 Task: Check the average views per listing of storage area in the last 1 year.
Action: Mouse moved to (858, 192)
Screenshot: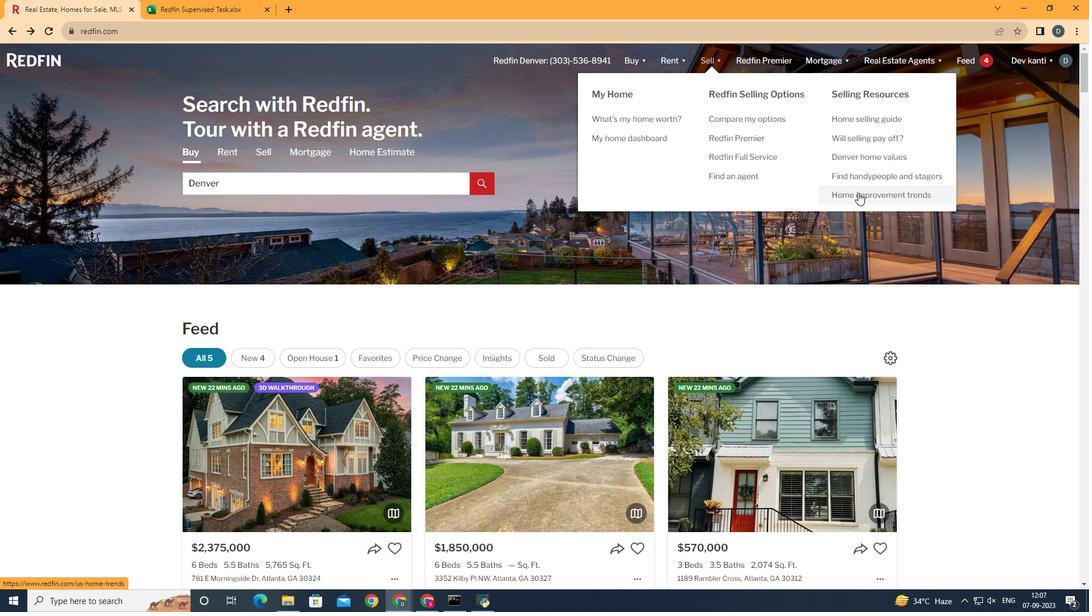 
Action: Mouse pressed left at (858, 192)
Screenshot: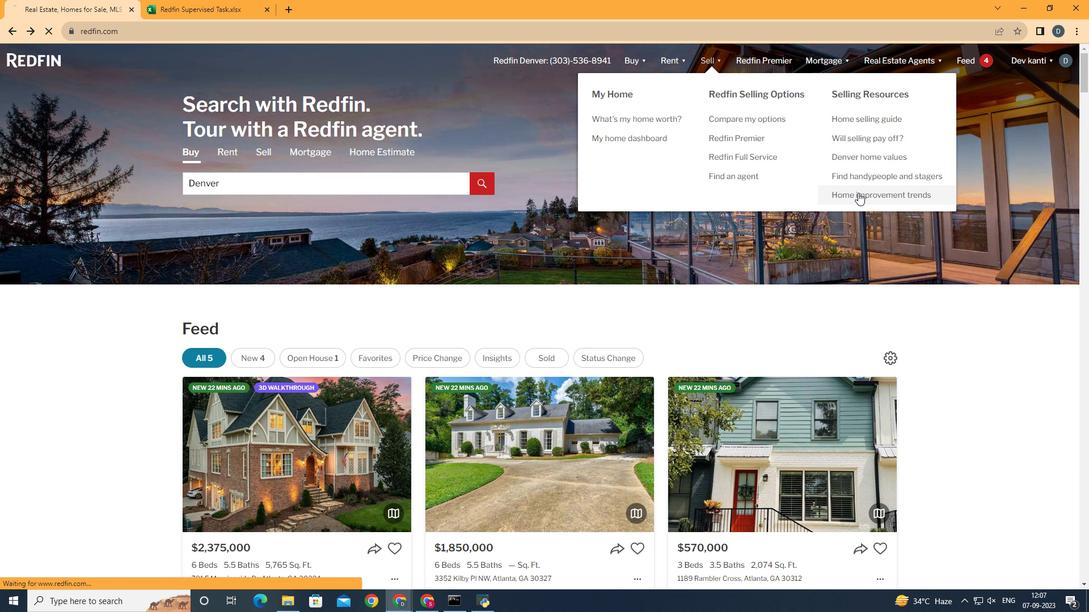 
Action: Mouse moved to (267, 220)
Screenshot: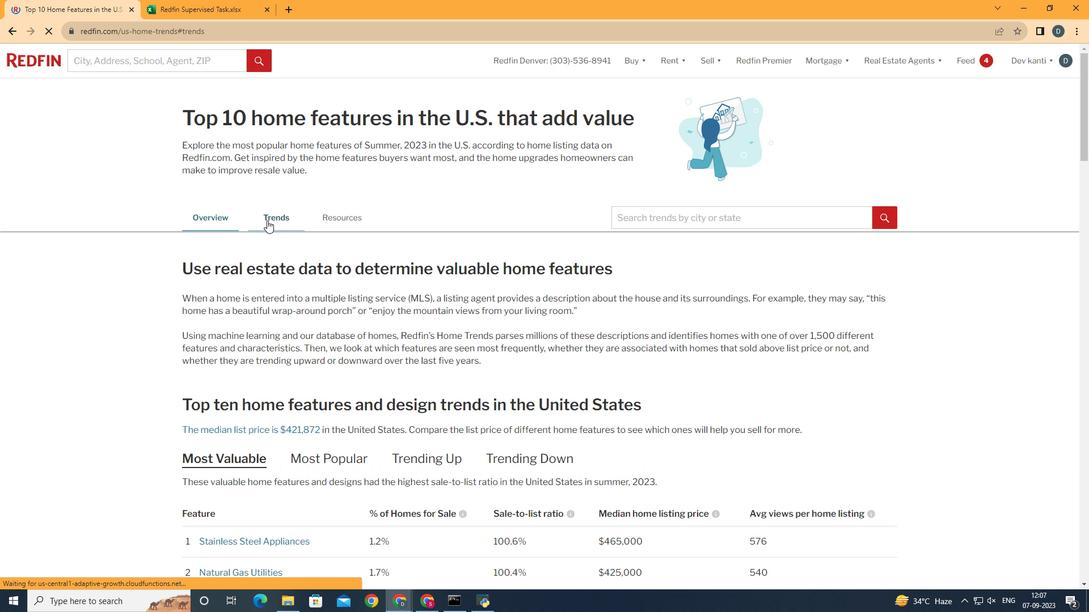 
Action: Mouse pressed left at (267, 220)
Screenshot: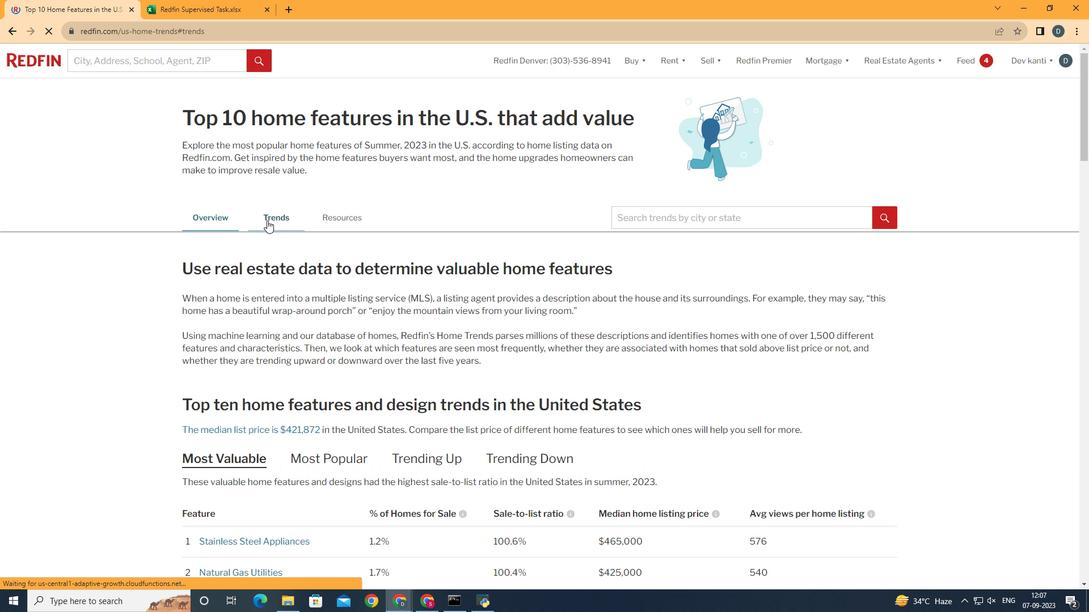 
Action: Mouse moved to (426, 321)
Screenshot: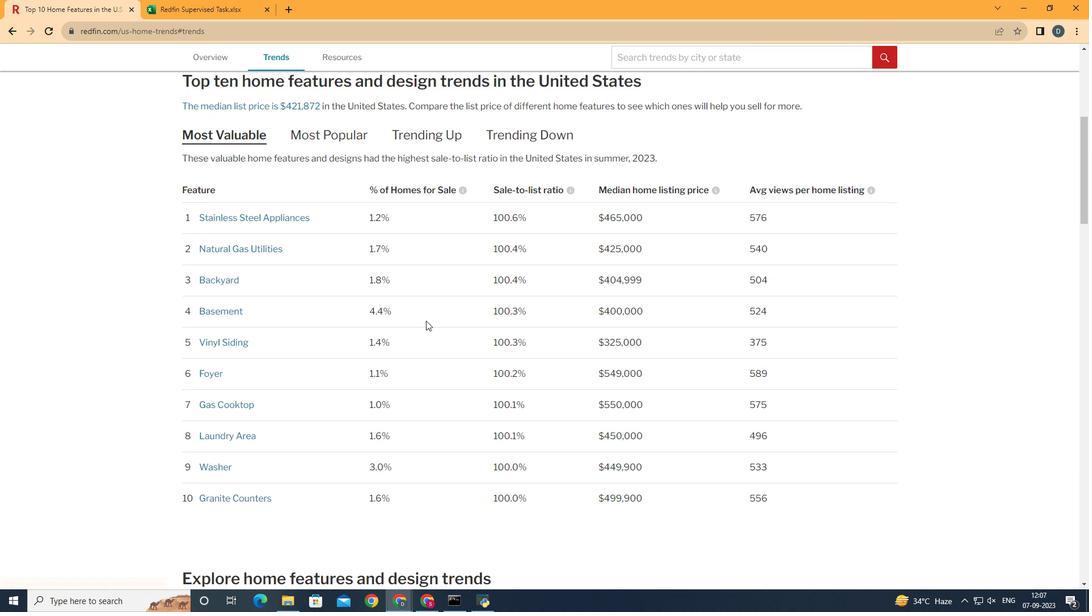 
Action: Mouse scrolled (426, 320) with delta (0, 0)
Screenshot: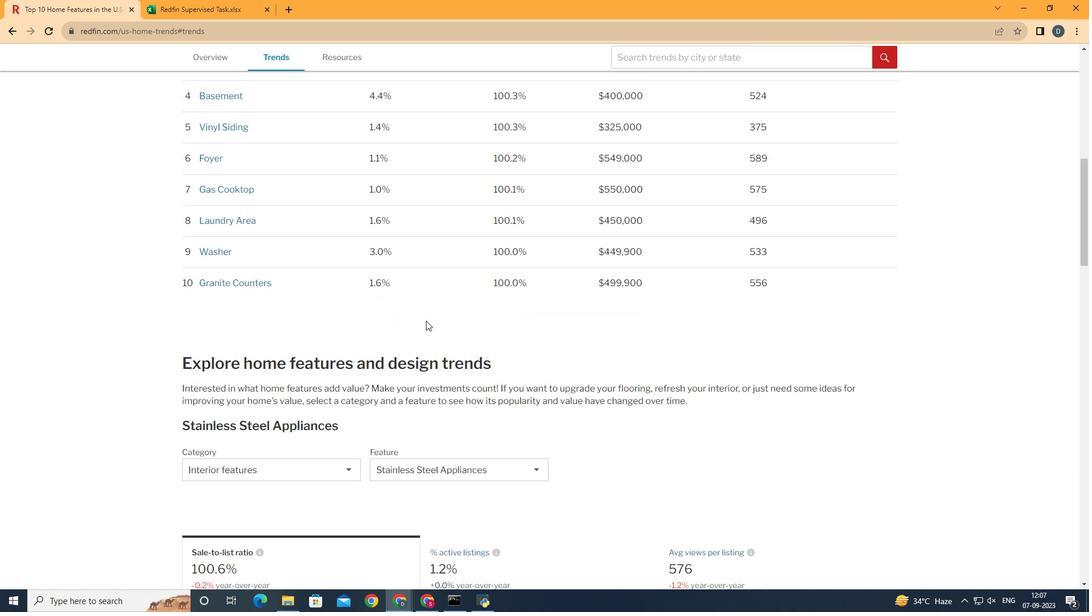 
Action: Mouse scrolled (426, 320) with delta (0, 0)
Screenshot: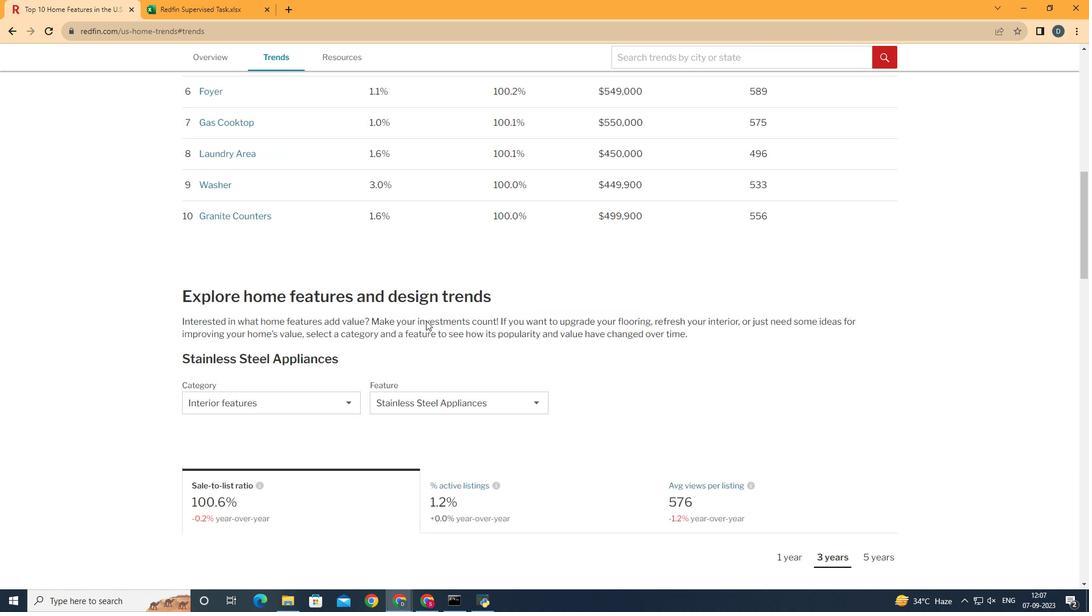 
Action: Mouse scrolled (426, 320) with delta (0, 0)
Screenshot: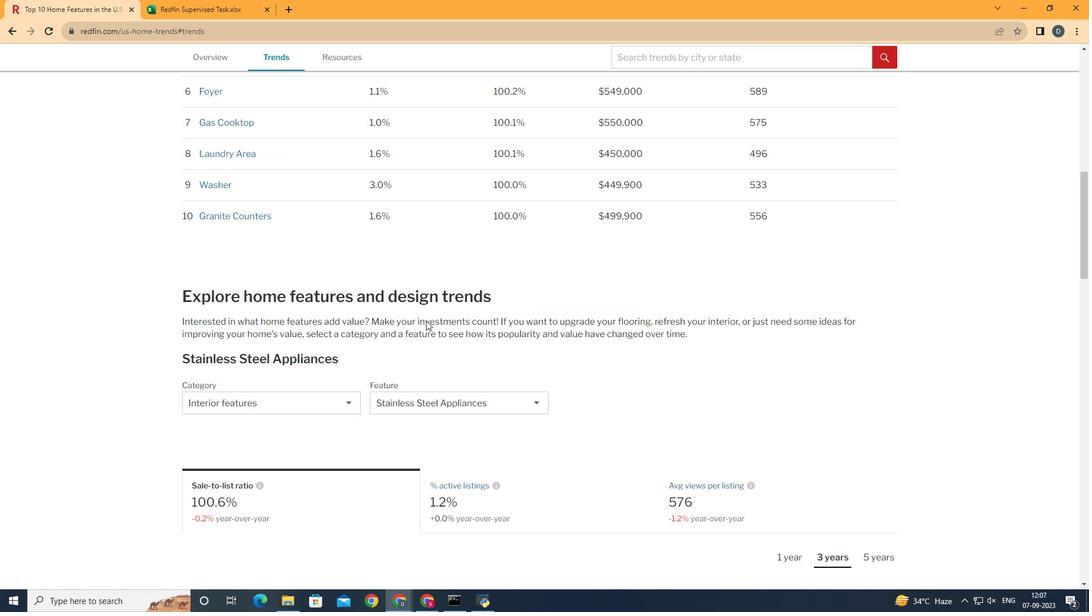 
Action: Mouse scrolled (426, 320) with delta (0, 0)
Screenshot: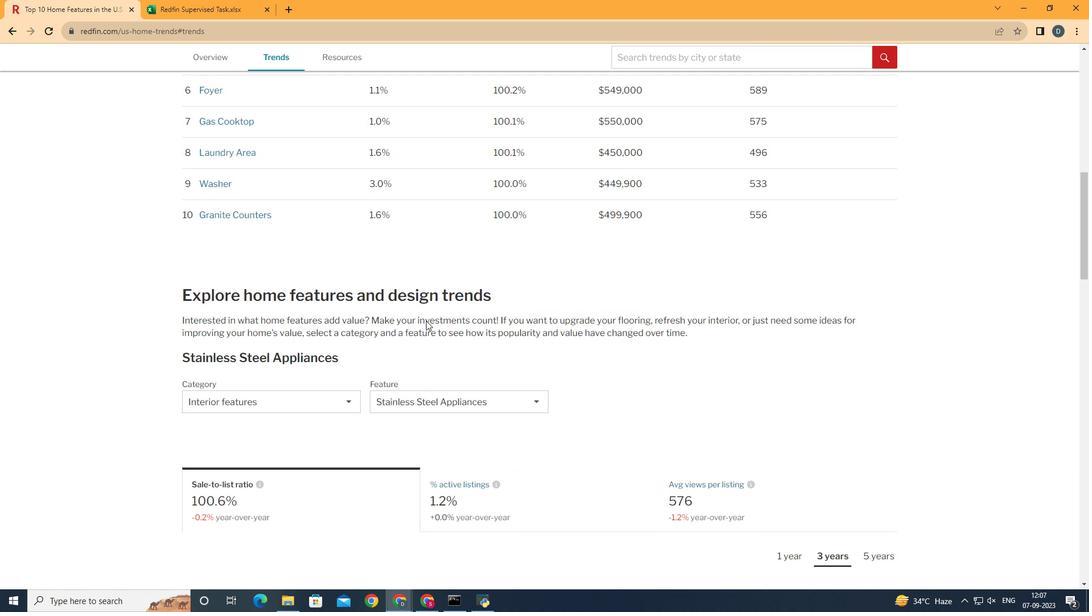
Action: Mouse scrolled (426, 320) with delta (0, 0)
Screenshot: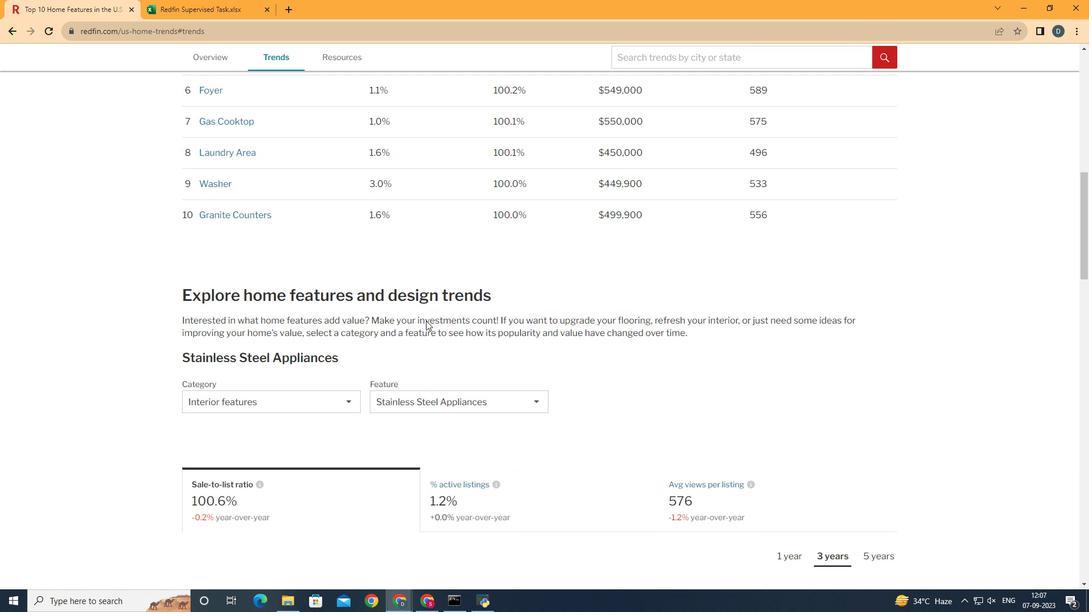 
Action: Mouse scrolled (426, 320) with delta (0, 0)
Screenshot: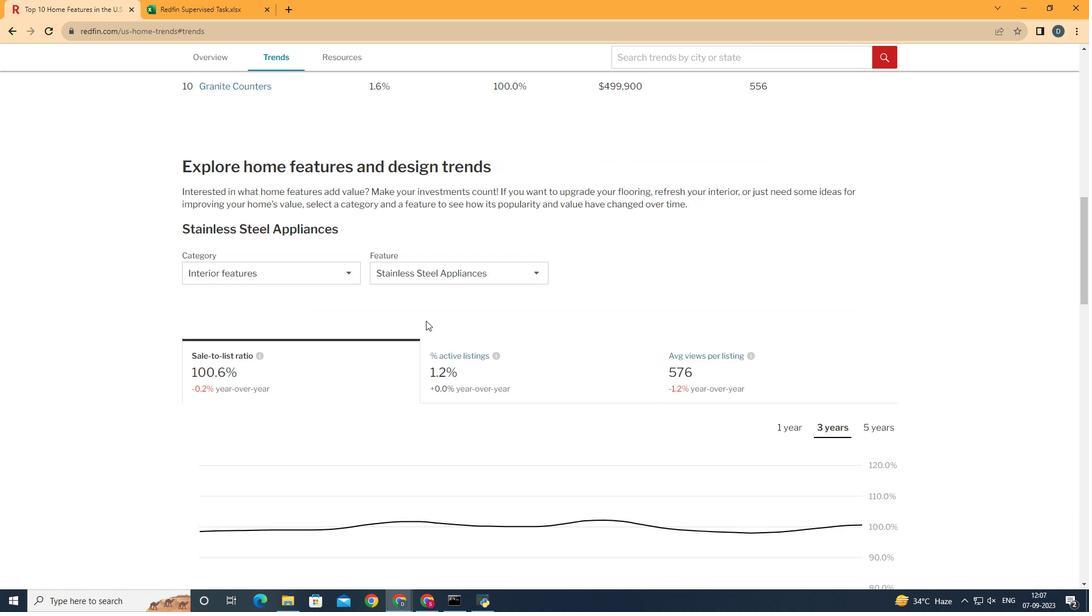 
Action: Mouse scrolled (426, 320) with delta (0, 0)
Screenshot: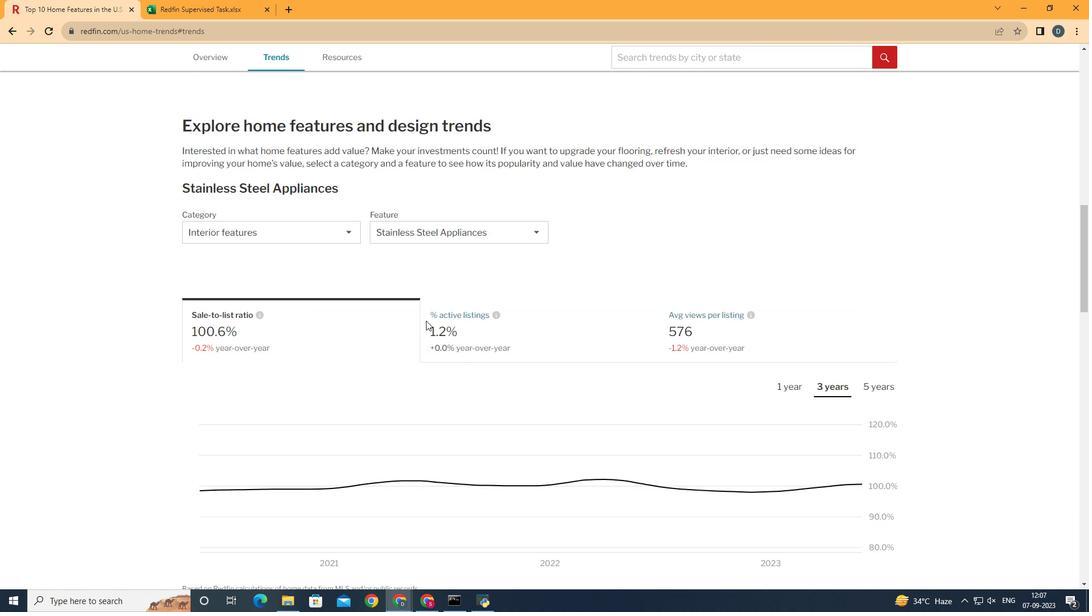 
Action: Mouse scrolled (426, 320) with delta (0, 0)
Screenshot: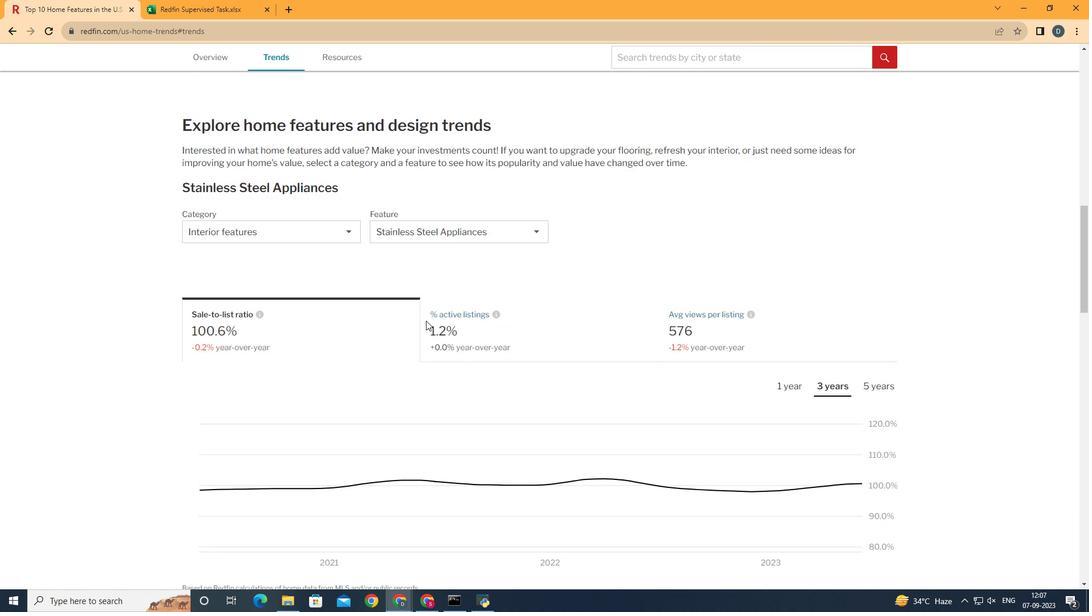
Action: Mouse moved to (332, 230)
Screenshot: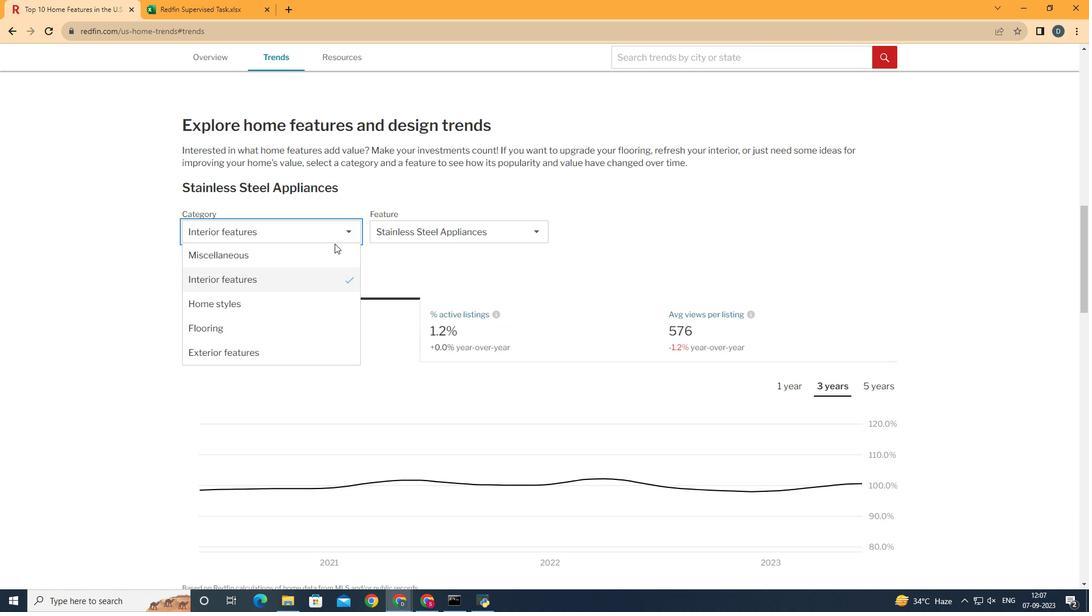
Action: Mouse pressed left at (332, 230)
Screenshot: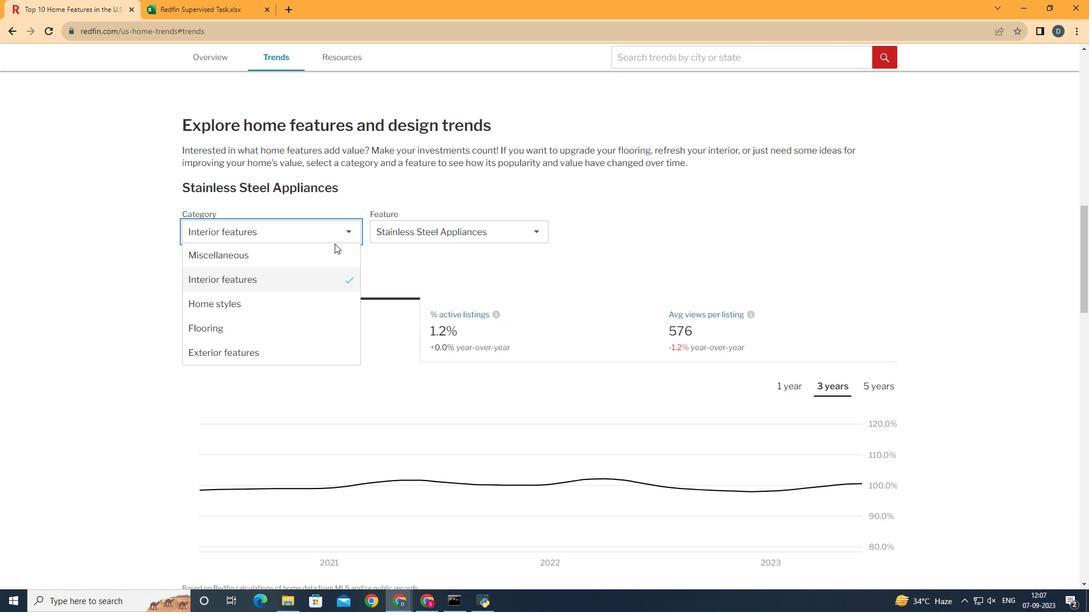 
Action: Mouse moved to (335, 253)
Screenshot: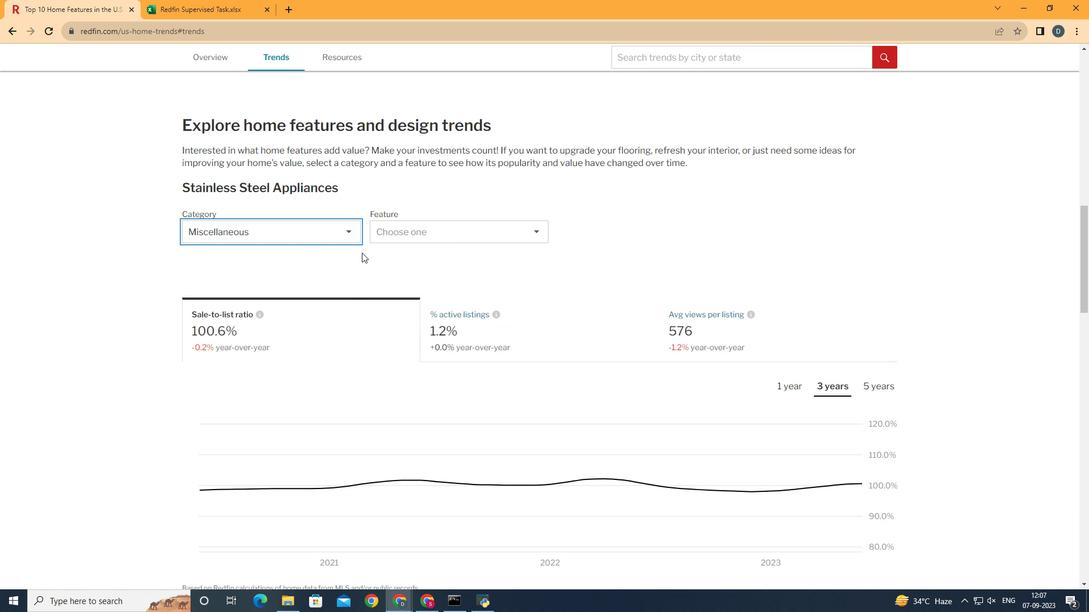 
Action: Mouse pressed left at (335, 253)
Screenshot: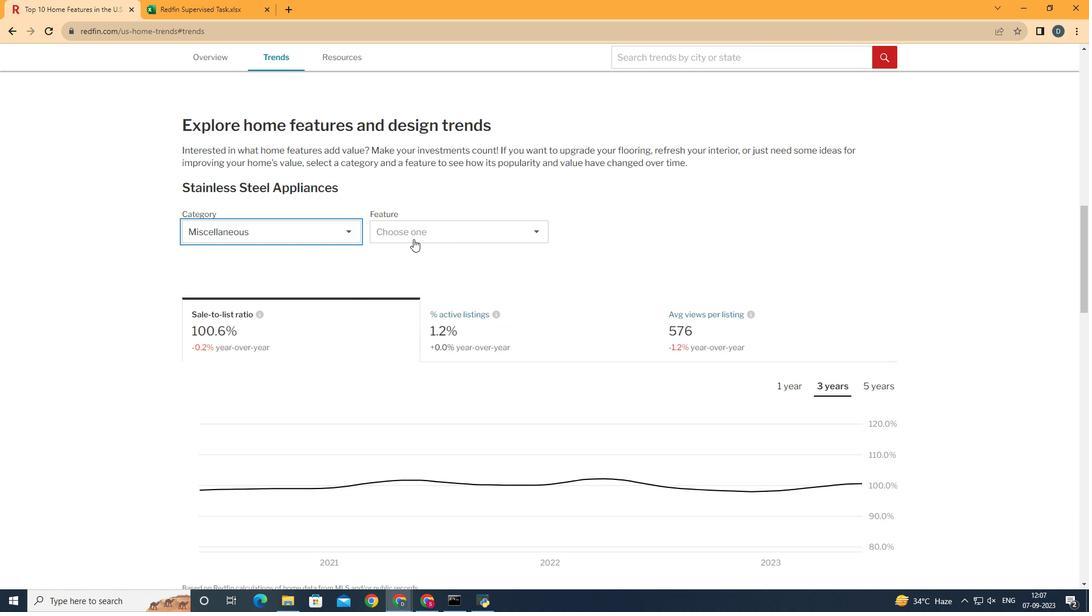 
Action: Mouse moved to (426, 235)
Screenshot: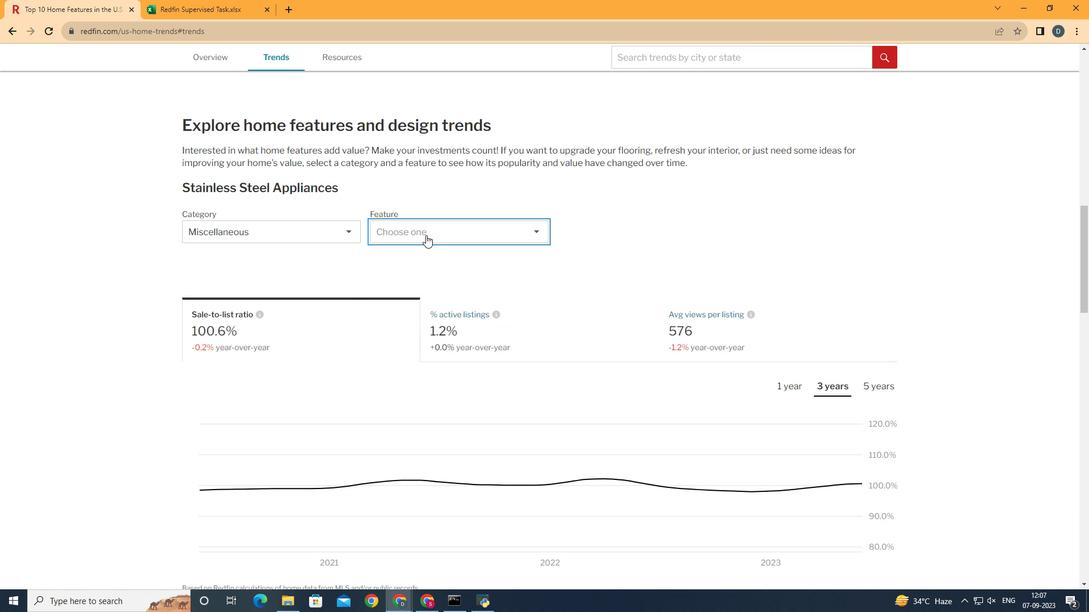 
Action: Mouse pressed left at (426, 235)
Screenshot: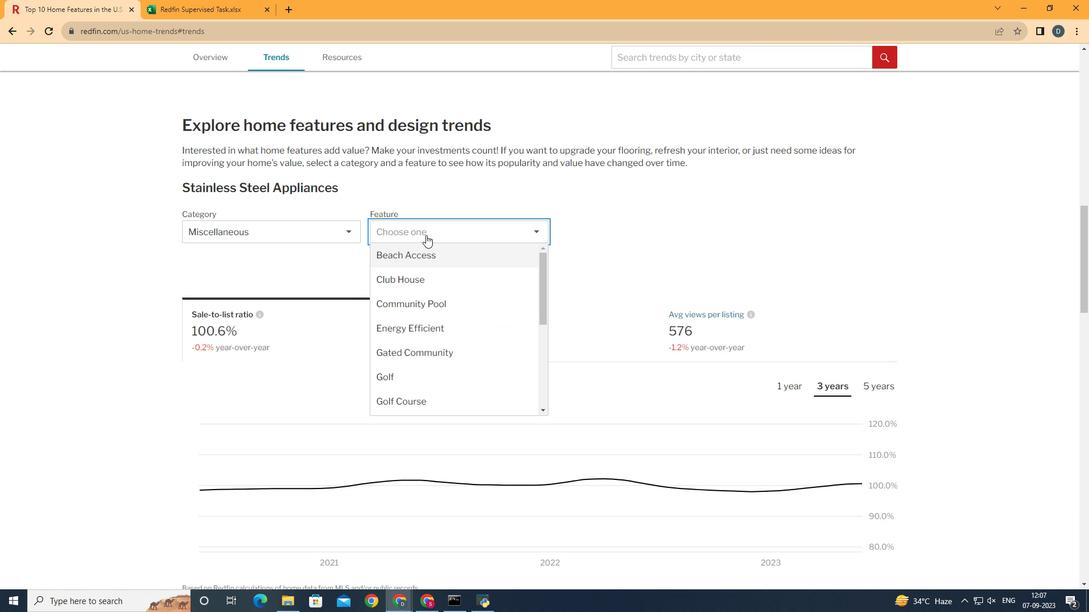 
Action: Mouse moved to (458, 333)
Screenshot: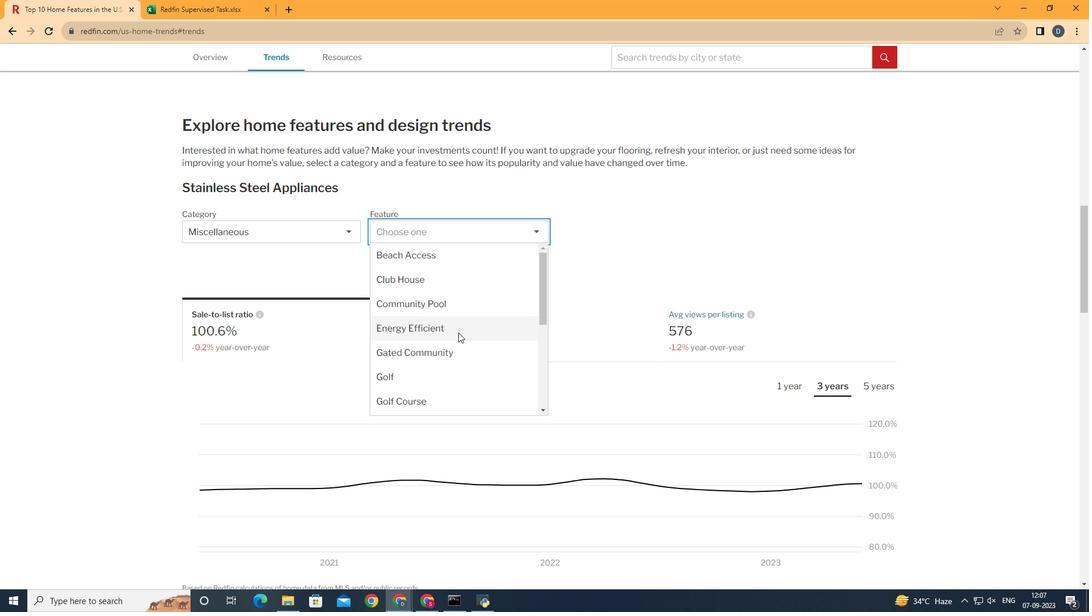 
Action: Mouse scrolled (458, 332) with delta (0, 0)
Screenshot: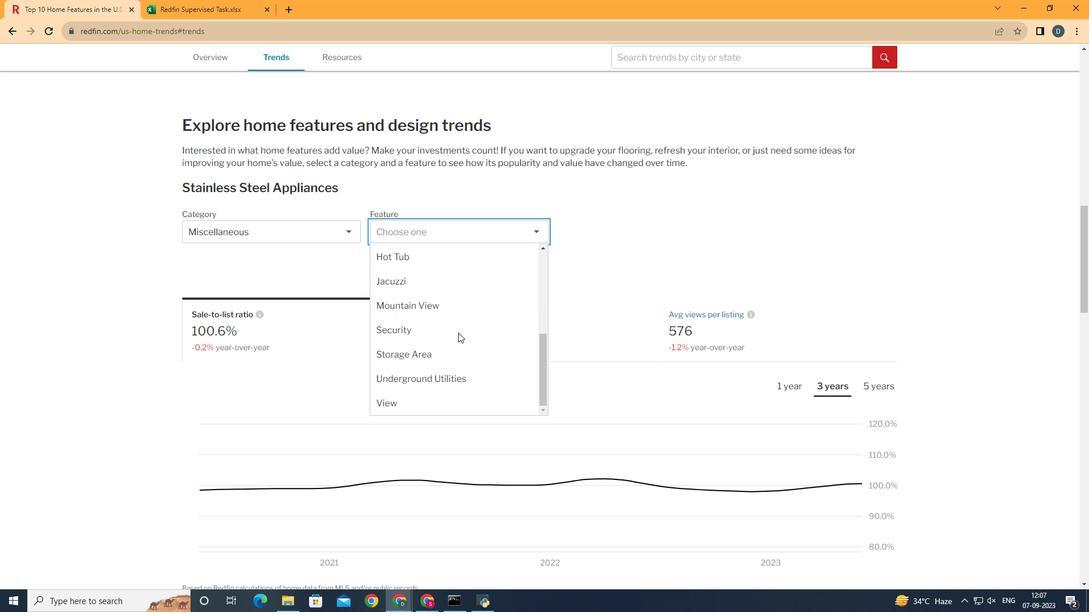
Action: Mouse scrolled (458, 332) with delta (0, 0)
Screenshot: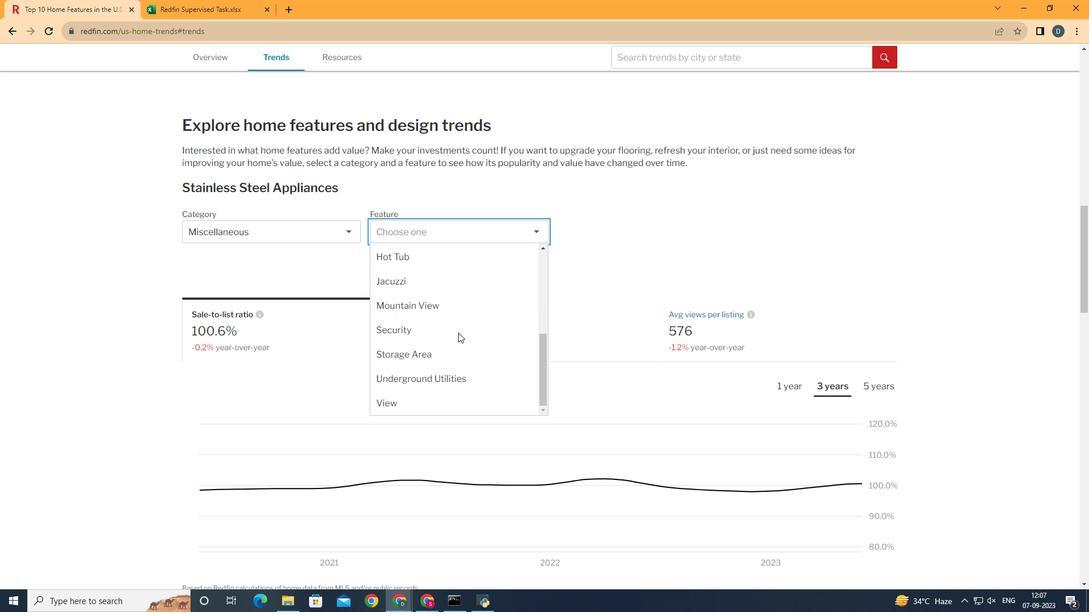 
Action: Mouse scrolled (458, 332) with delta (0, 0)
Screenshot: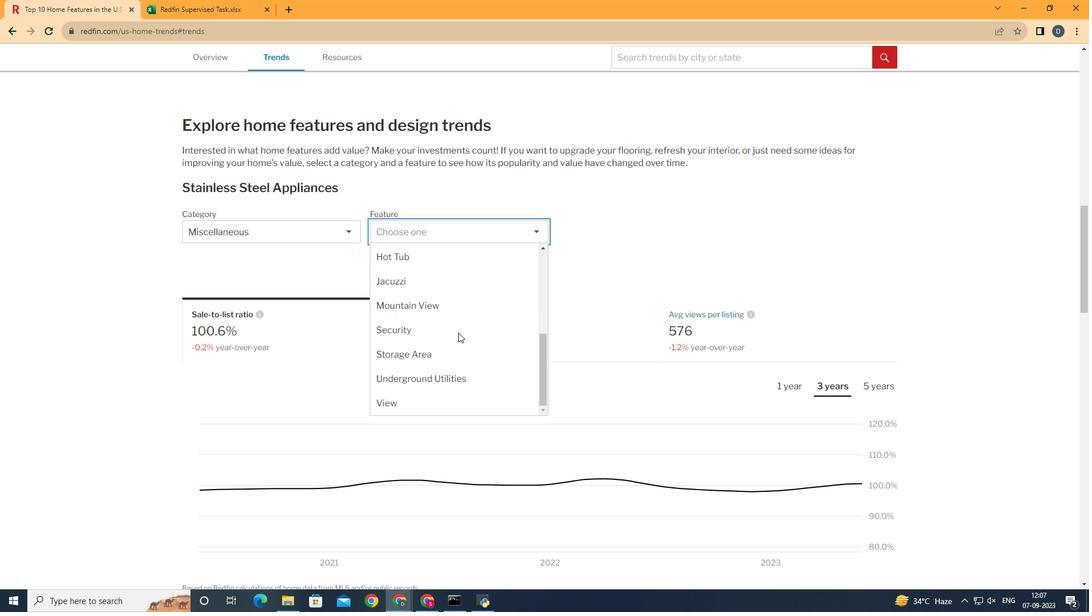 
Action: Mouse scrolled (458, 332) with delta (0, 0)
Screenshot: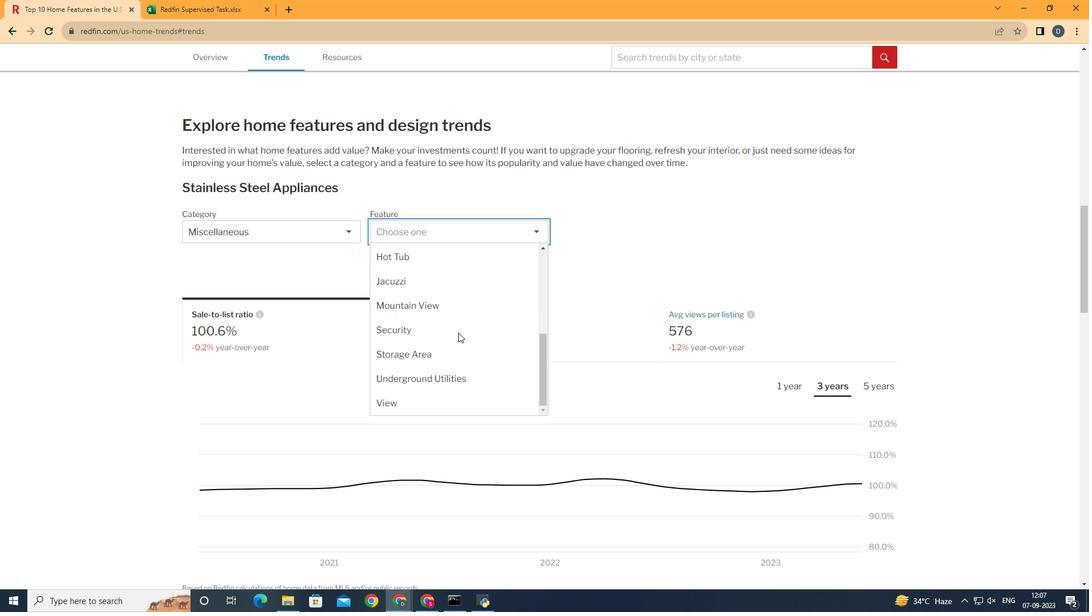 
Action: Mouse scrolled (458, 332) with delta (0, 0)
Screenshot: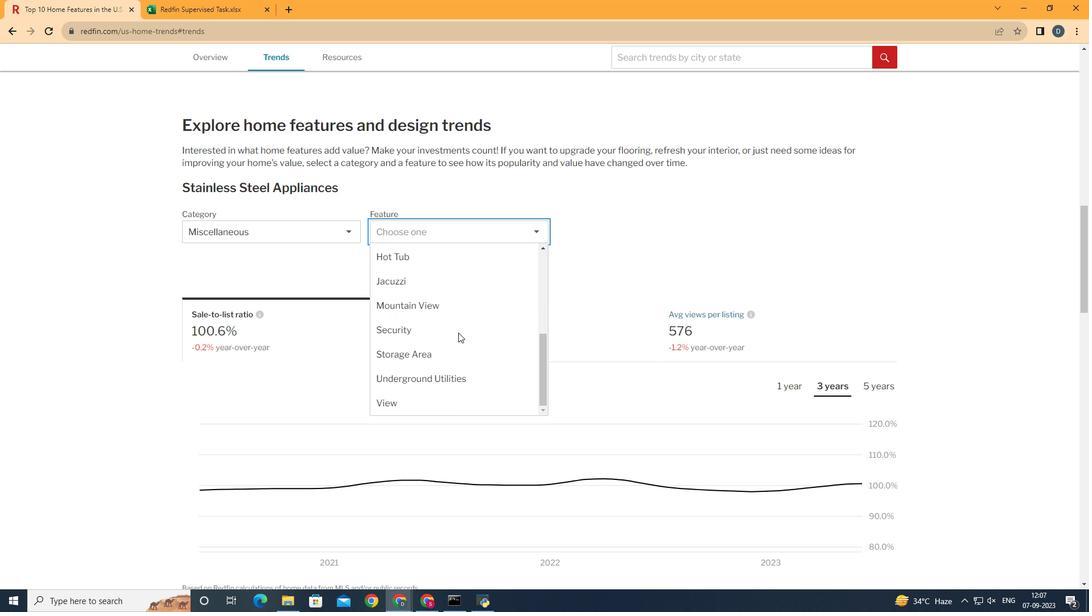 
Action: Mouse scrolled (458, 332) with delta (0, 0)
Screenshot: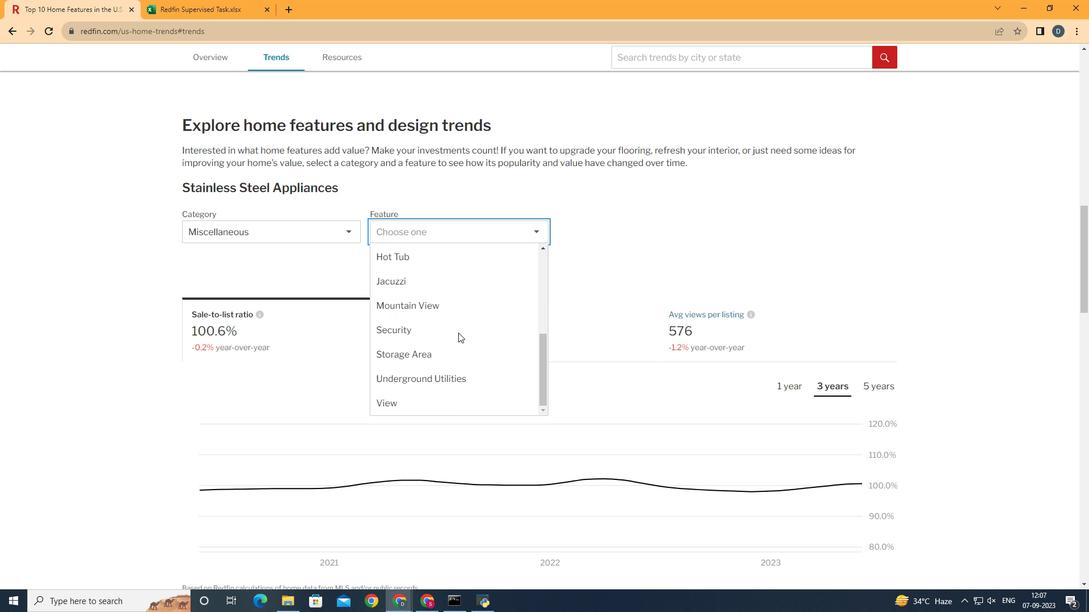 
Action: Mouse scrolled (458, 332) with delta (0, 0)
Screenshot: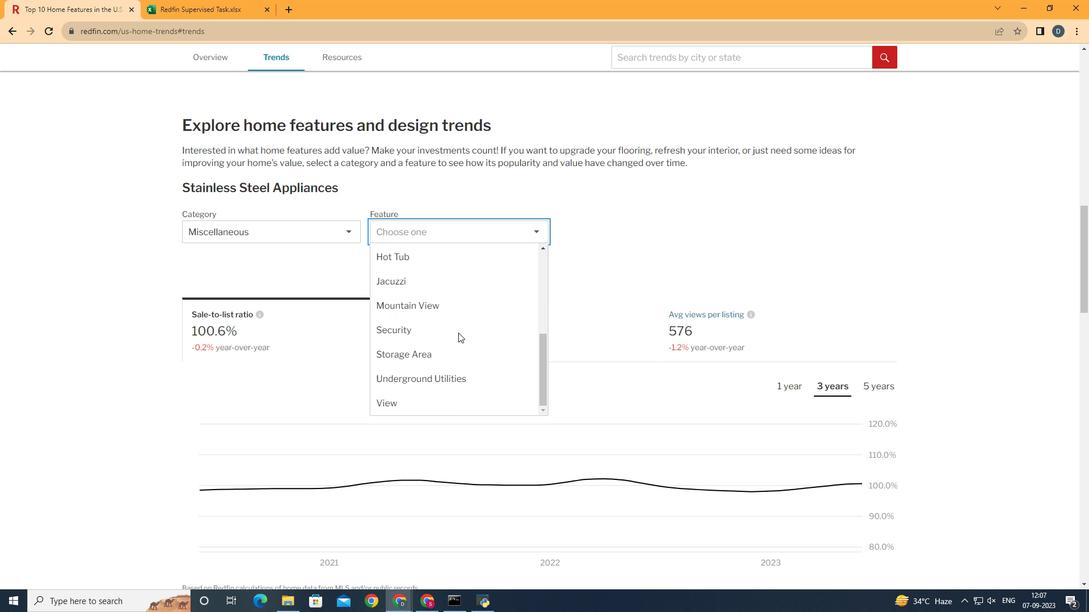 
Action: Mouse scrolled (458, 332) with delta (0, 0)
Screenshot: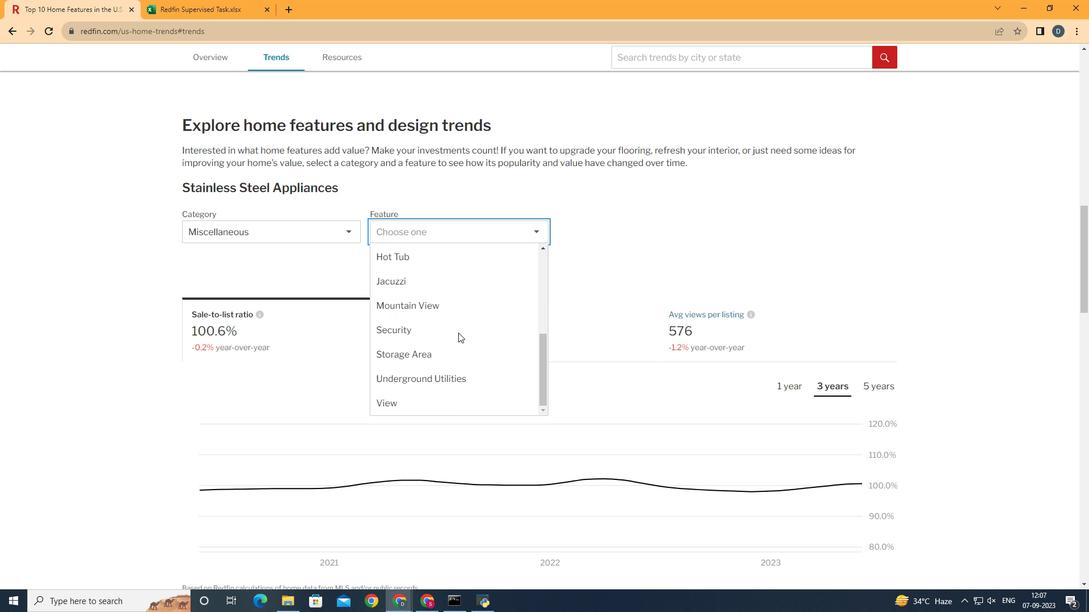 
Action: Mouse moved to (478, 356)
Screenshot: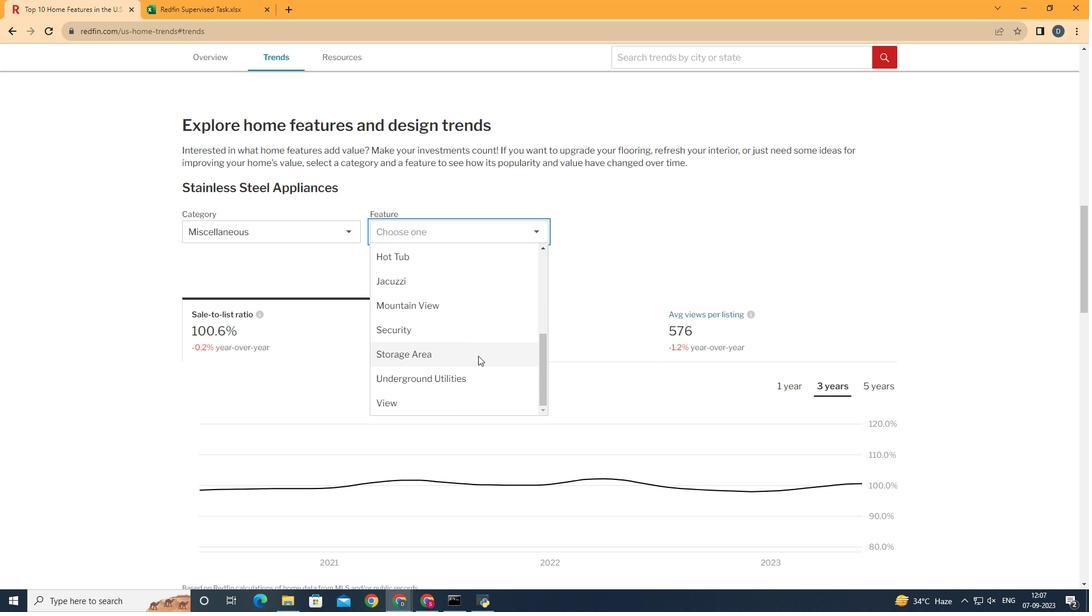 
Action: Mouse pressed left at (478, 356)
Screenshot: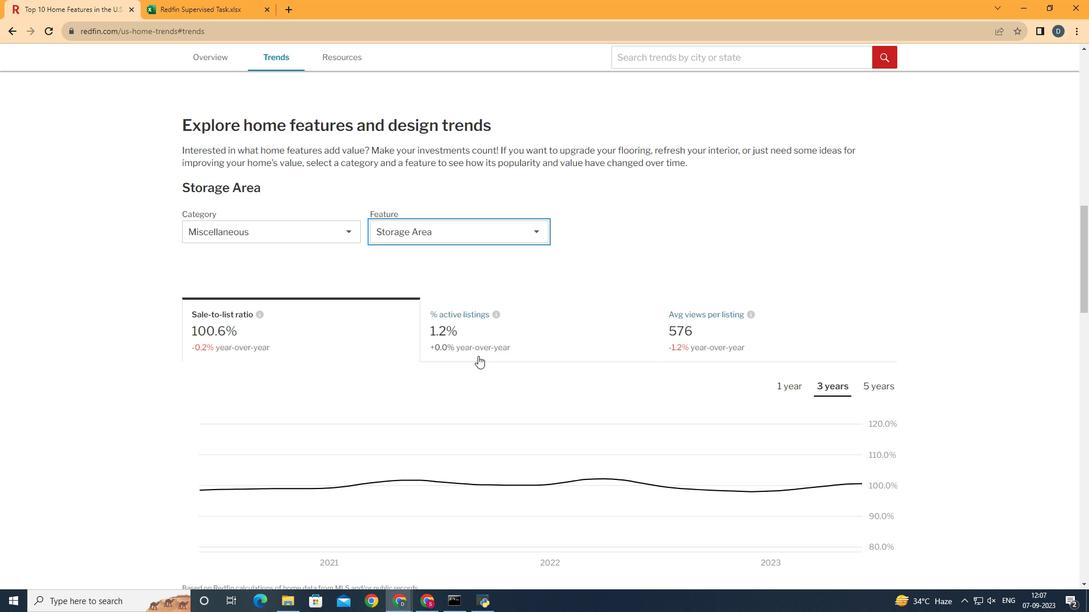 
Action: Mouse moved to (765, 339)
Screenshot: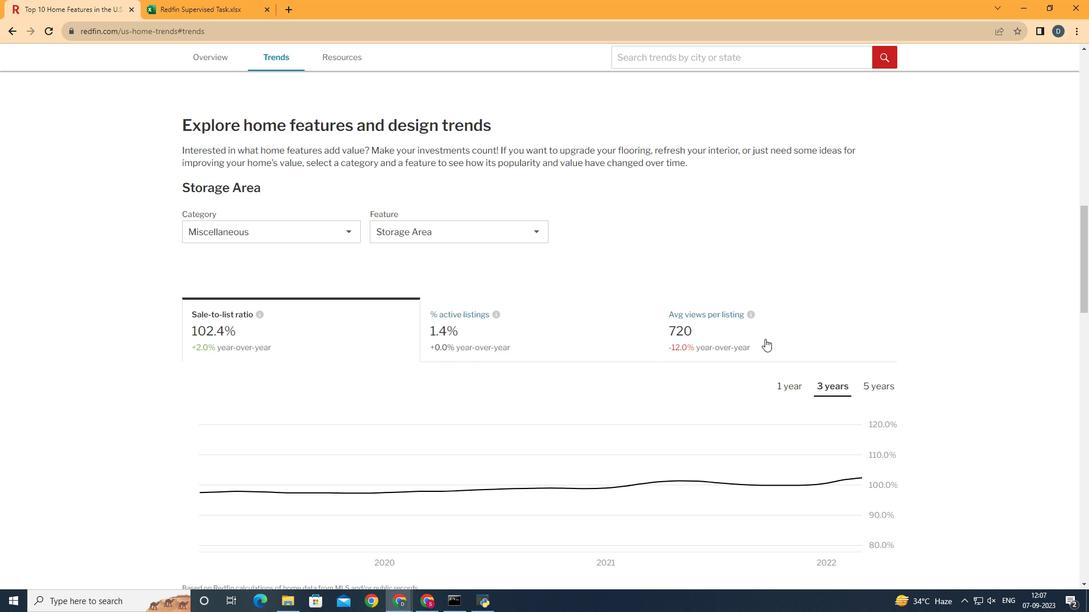 
Action: Mouse pressed left at (765, 339)
Screenshot: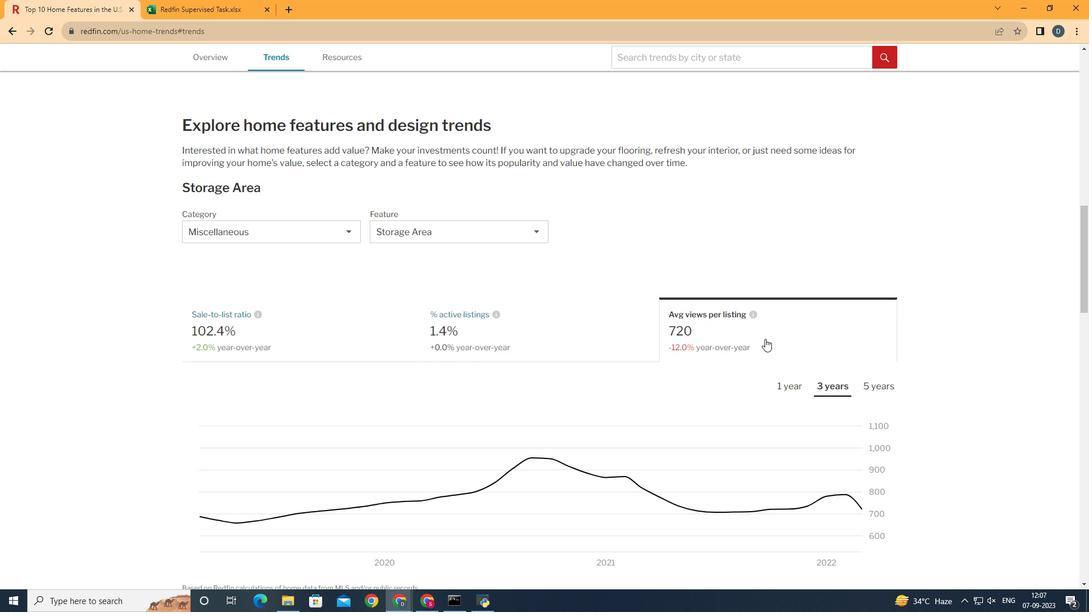 
Action: Mouse moved to (785, 381)
Screenshot: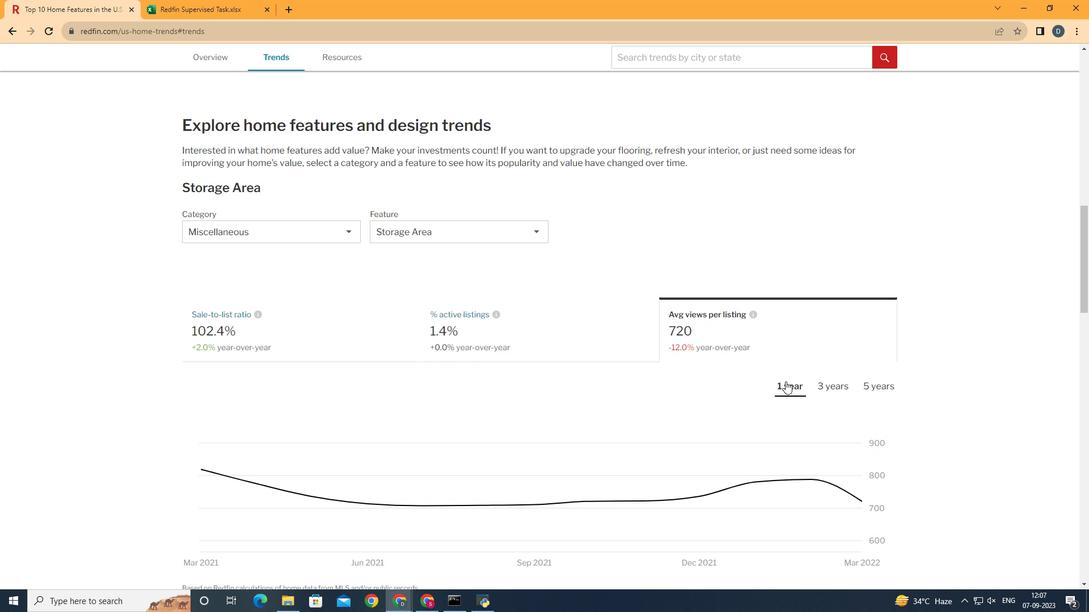 
Action: Mouse pressed left at (785, 381)
Screenshot: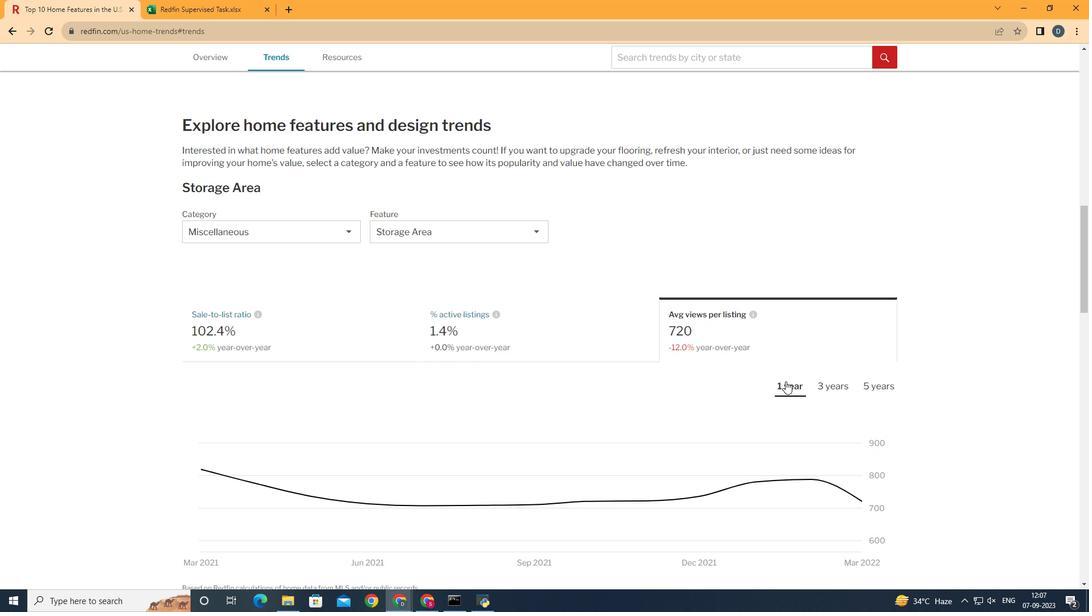 
Action: Mouse moved to (787, 382)
Screenshot: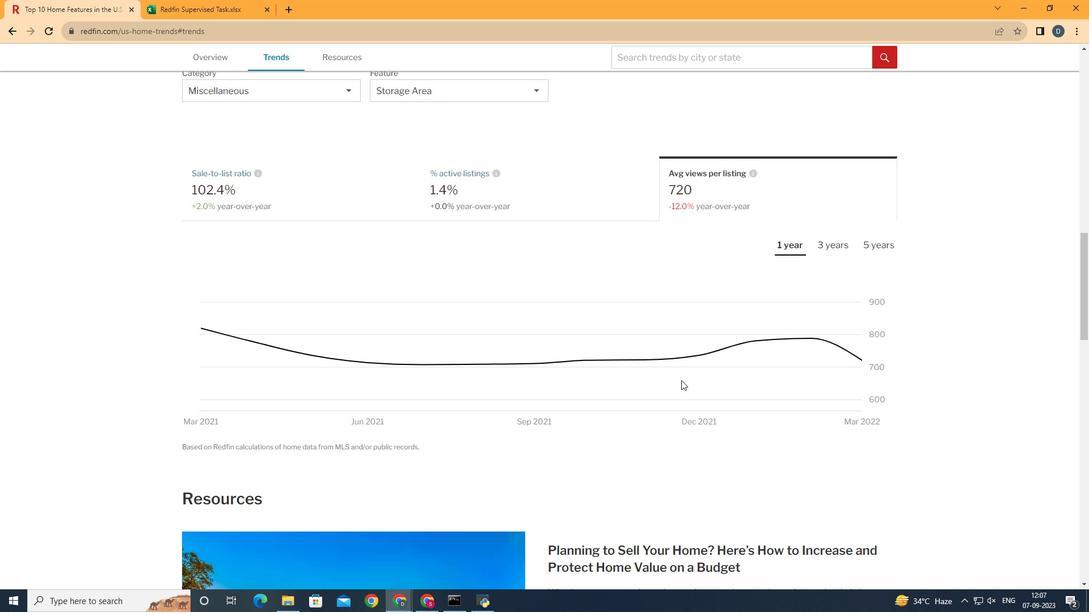 
Action: Mouse scrolled (787, 381) with delta (0, 0)
Screenshot: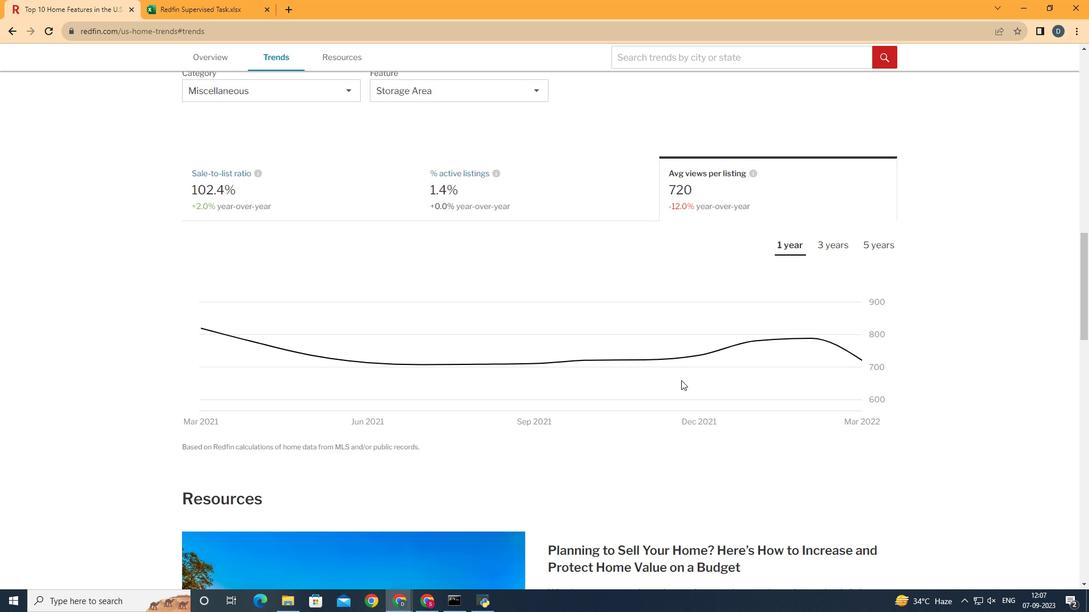 
Action: Mouse scrolled (787, 381) with delta (0, 0)
Screenshot: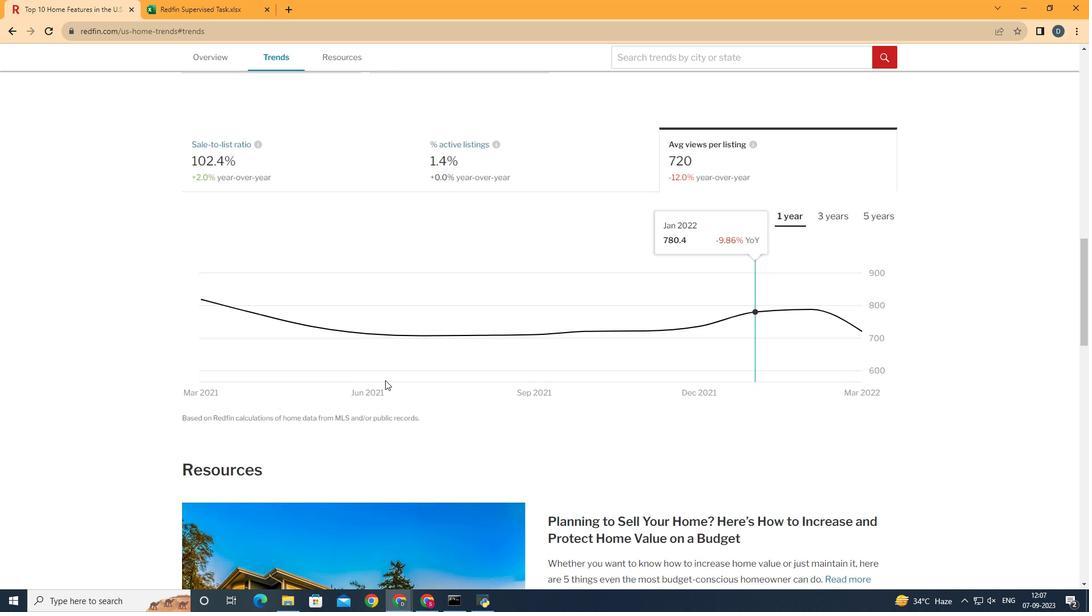 
Action: Mouse scrolled (787, 381) with delta (0, 0)
Screenshot: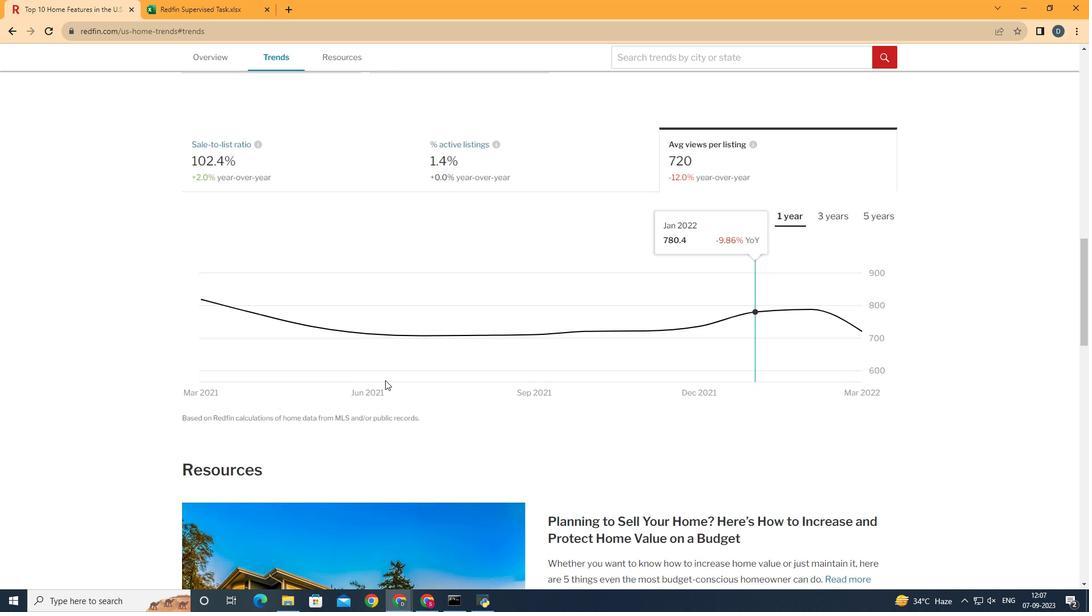 
Action: Mouse moved to (853, 322)
Screenshot: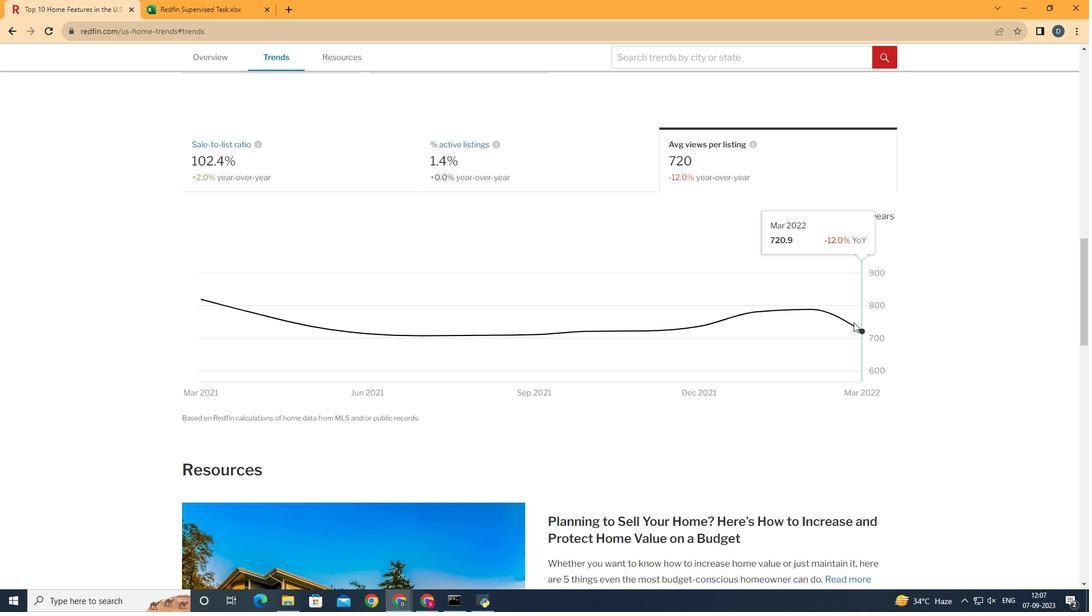 
